 Task: Create a task  Develop a new online platform for job postings and applications , assign it to team member softage.5@softage.net in the project AgileRescue and update the status of the task to  At Risk , set the priority of the task to Medium
Action: Mouse moved to (79, 349)
Screenshot: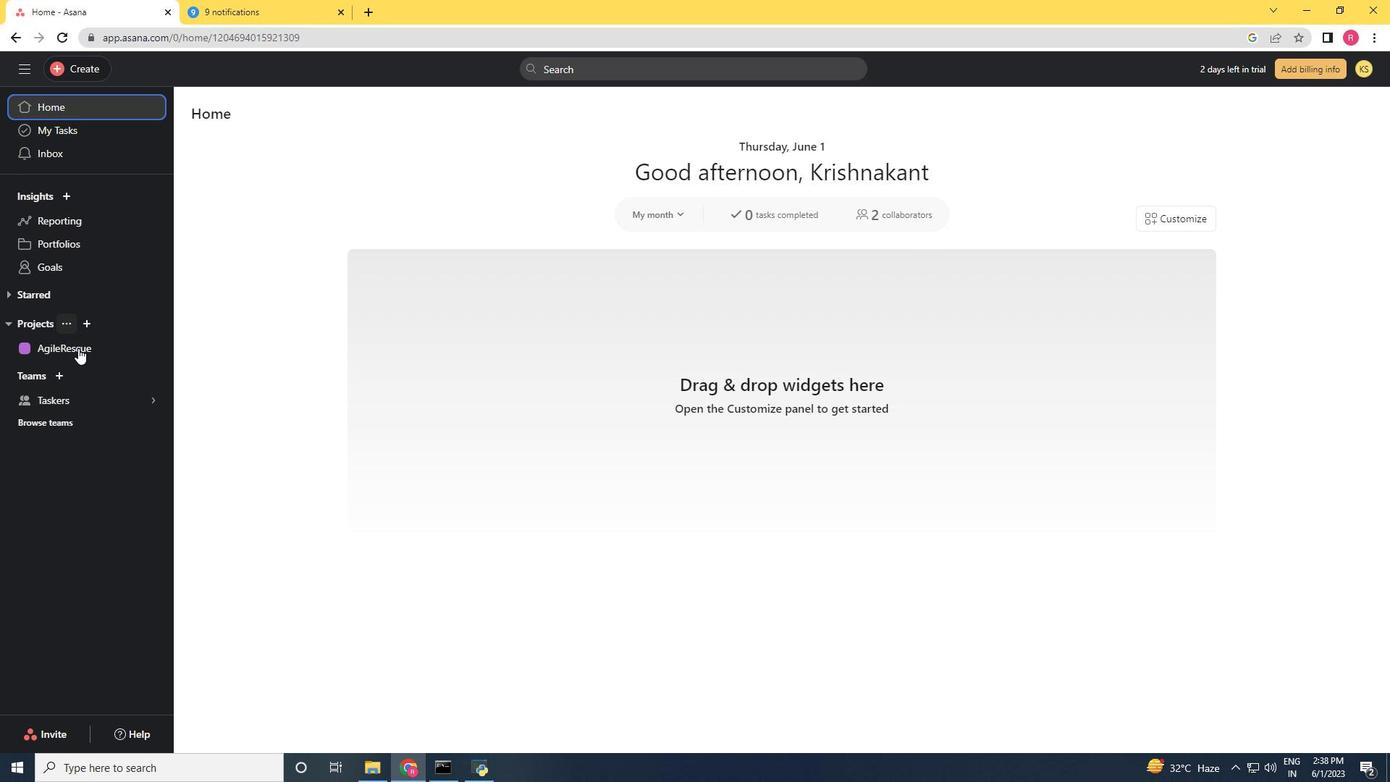 
Action: Mouse pressed left at (79, 349)
Screenshot: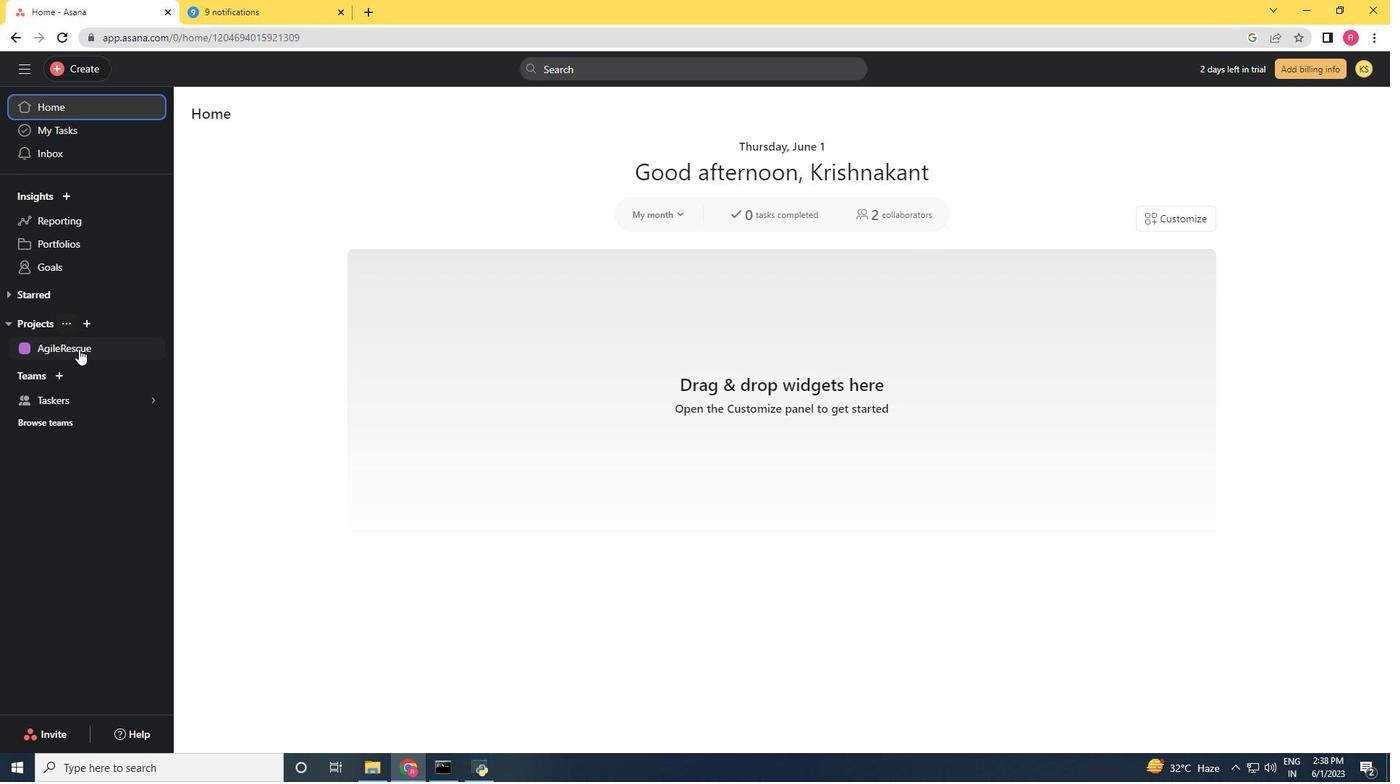 
Action: Mouse moved to (68, 72)
Screenshot: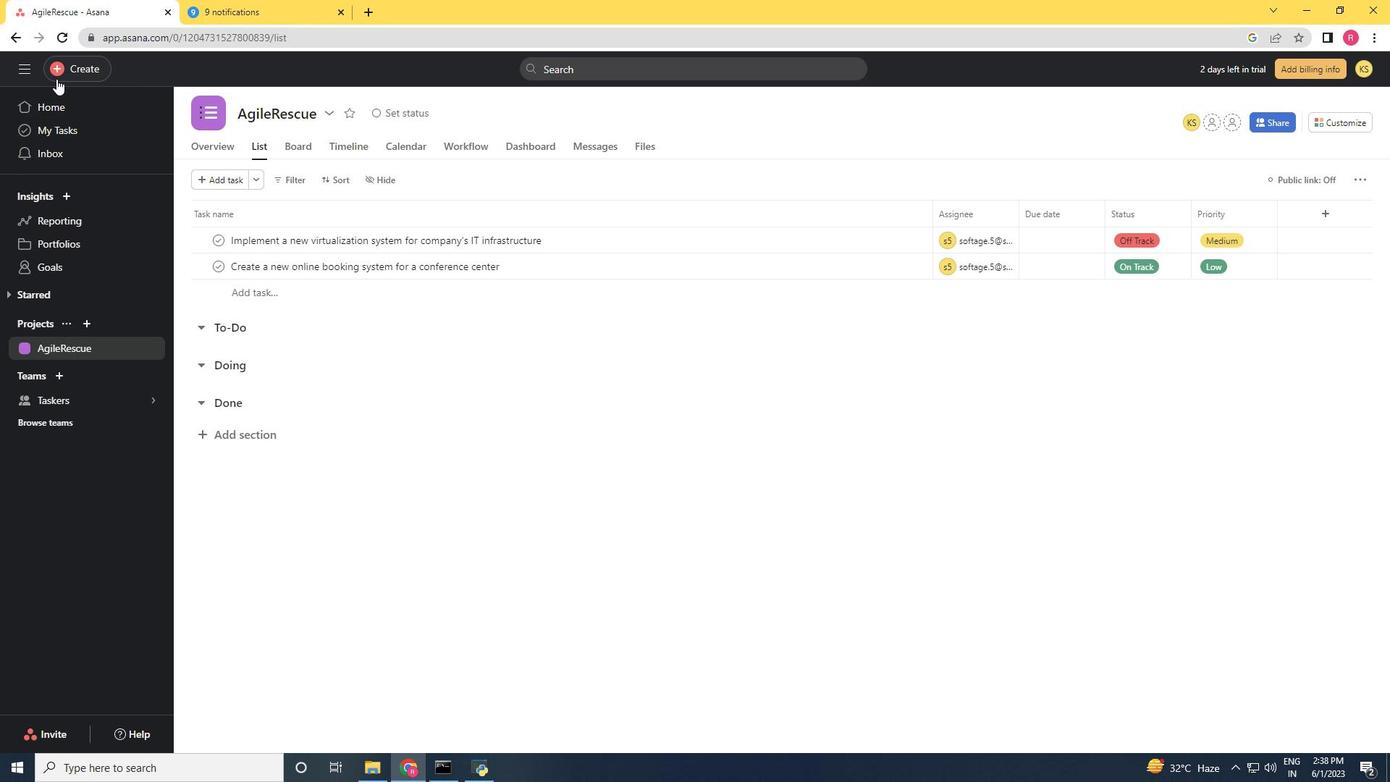 
Action: Mouse pressed left at (68, 72)
Screenshot: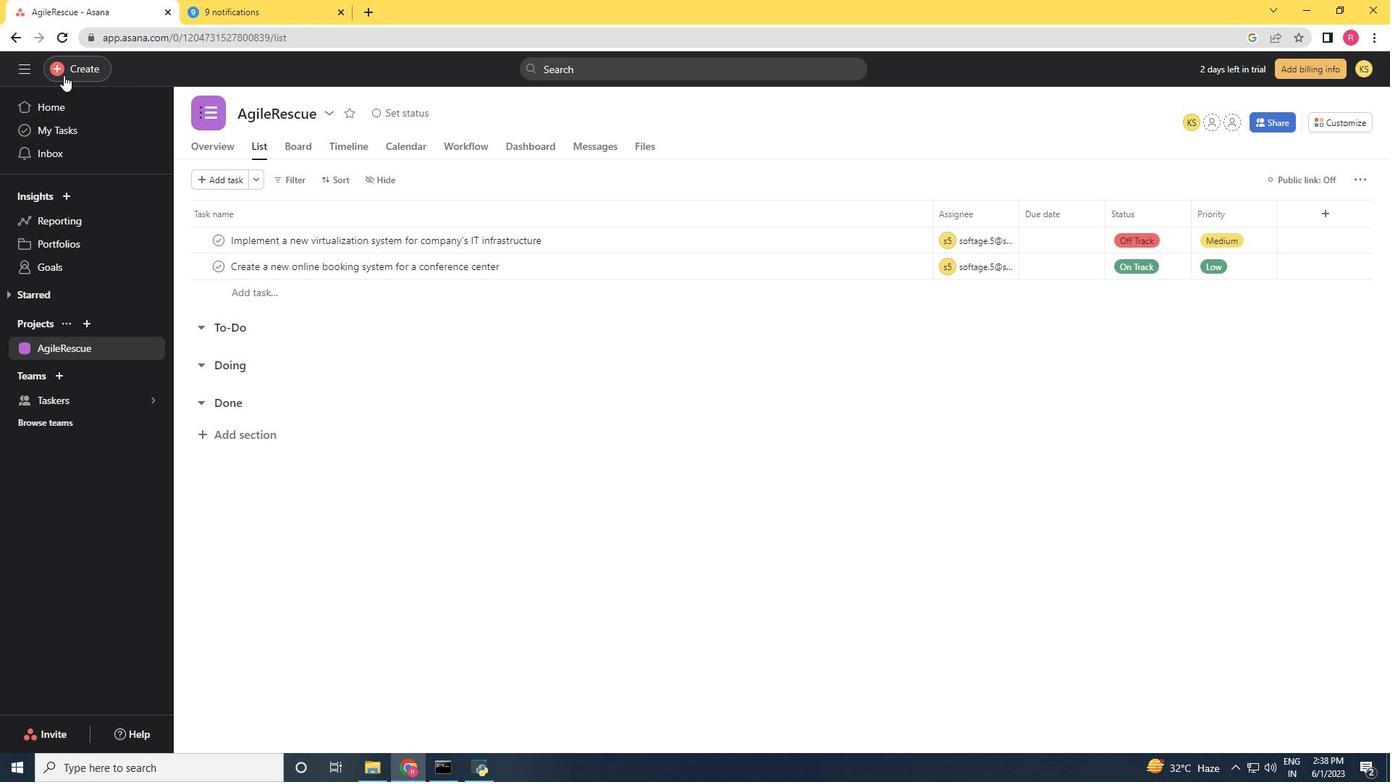 
Action: Mouse moved to (165, 81)
Screenshot: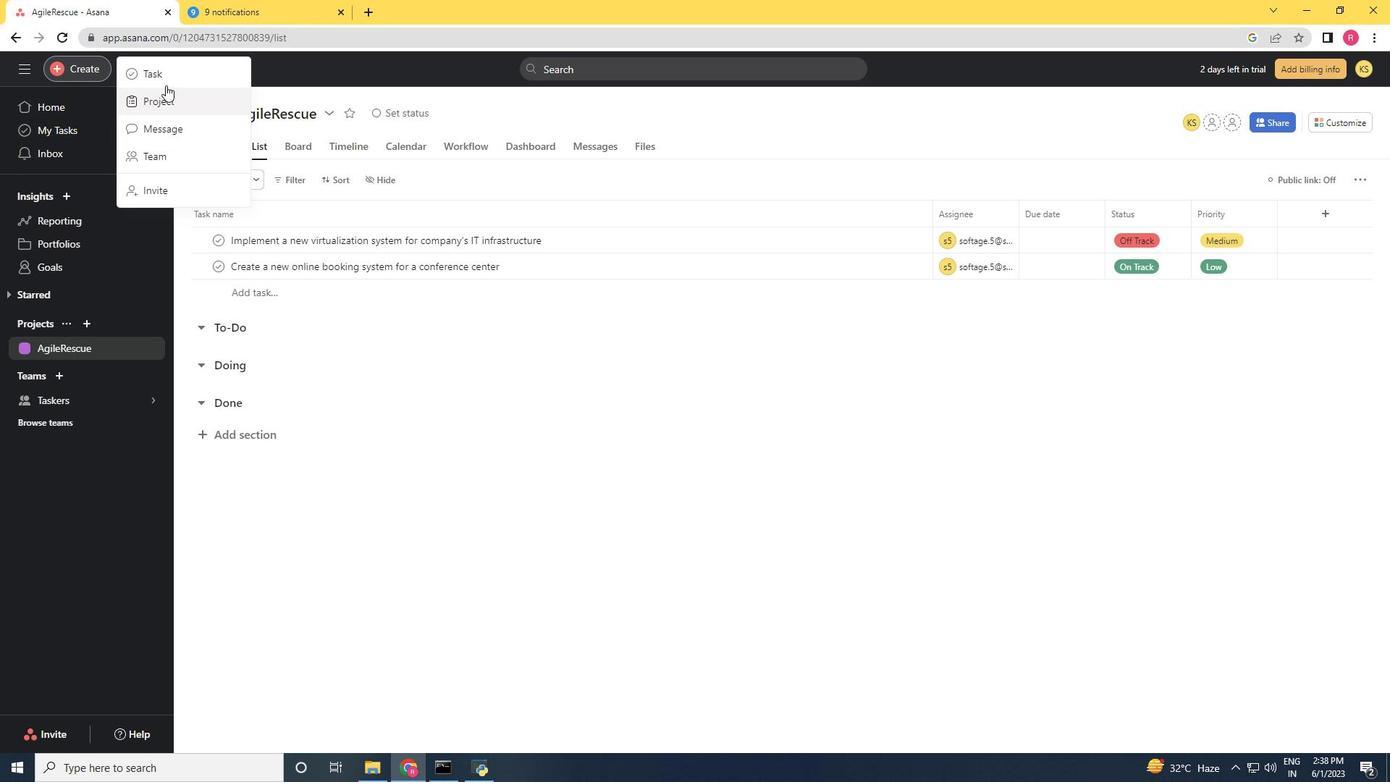 
Action: Mouse pressed left at (165, 81)
Screenshot: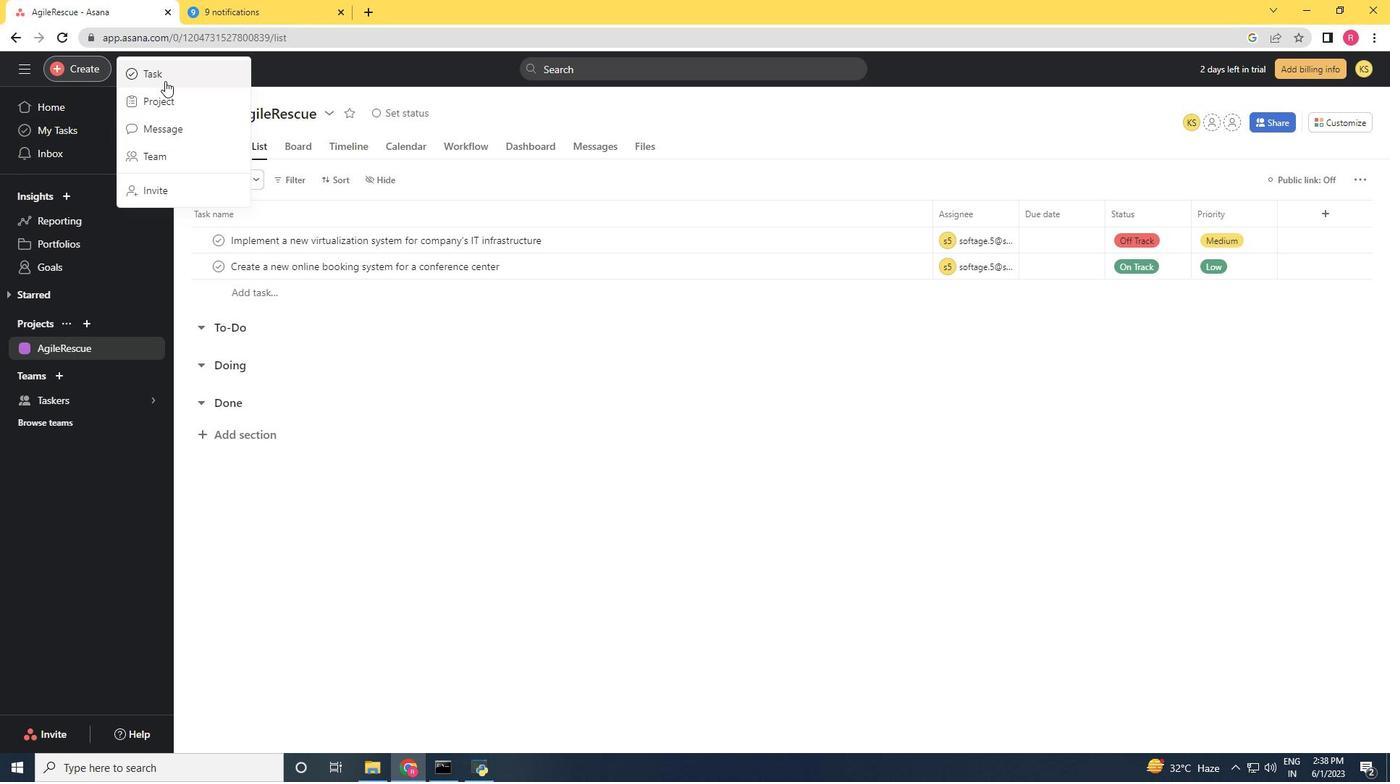 
Action: Mouse moved to (1100, 7)
Screenshot: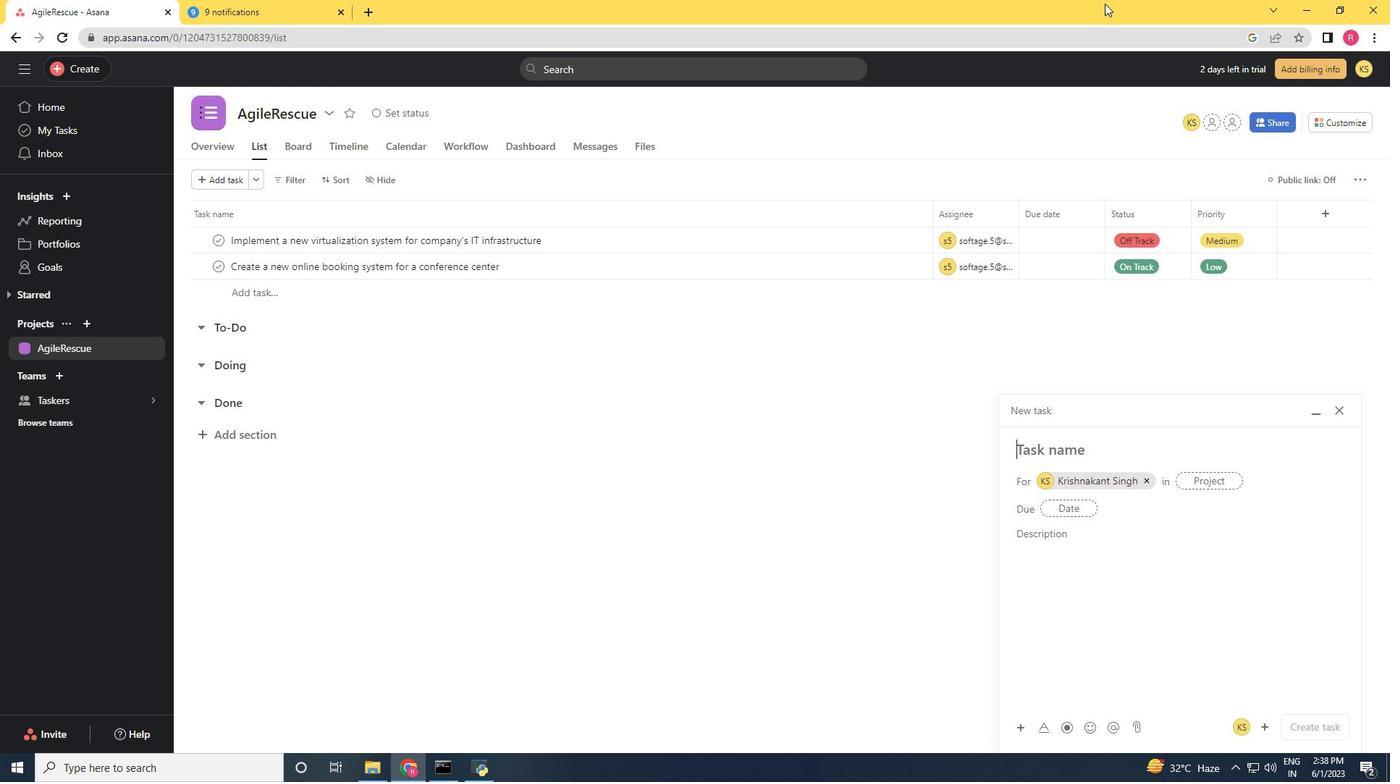 
Action: Key pressed <Key.shift>Develop<Key.space>a<Key.space>new<Key.space>om<Key.backspace>nline<Key.space>platform<Key.space>for<Key.space>job<Key.space>posting<Key.space>and<Key.space>application<Key.space><Key.backspace>s
Screenshot: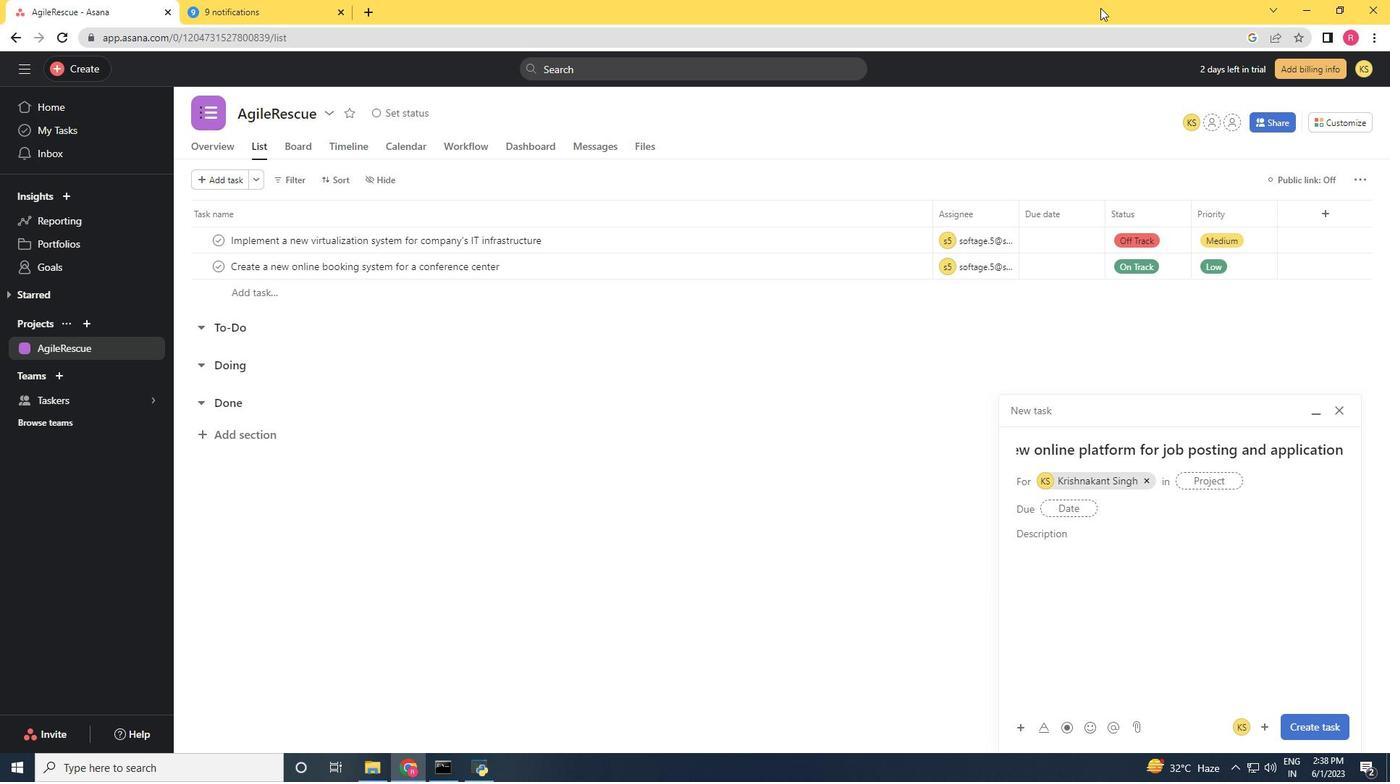 
Action: Mouse moved to (1145, 476)
Screenshot: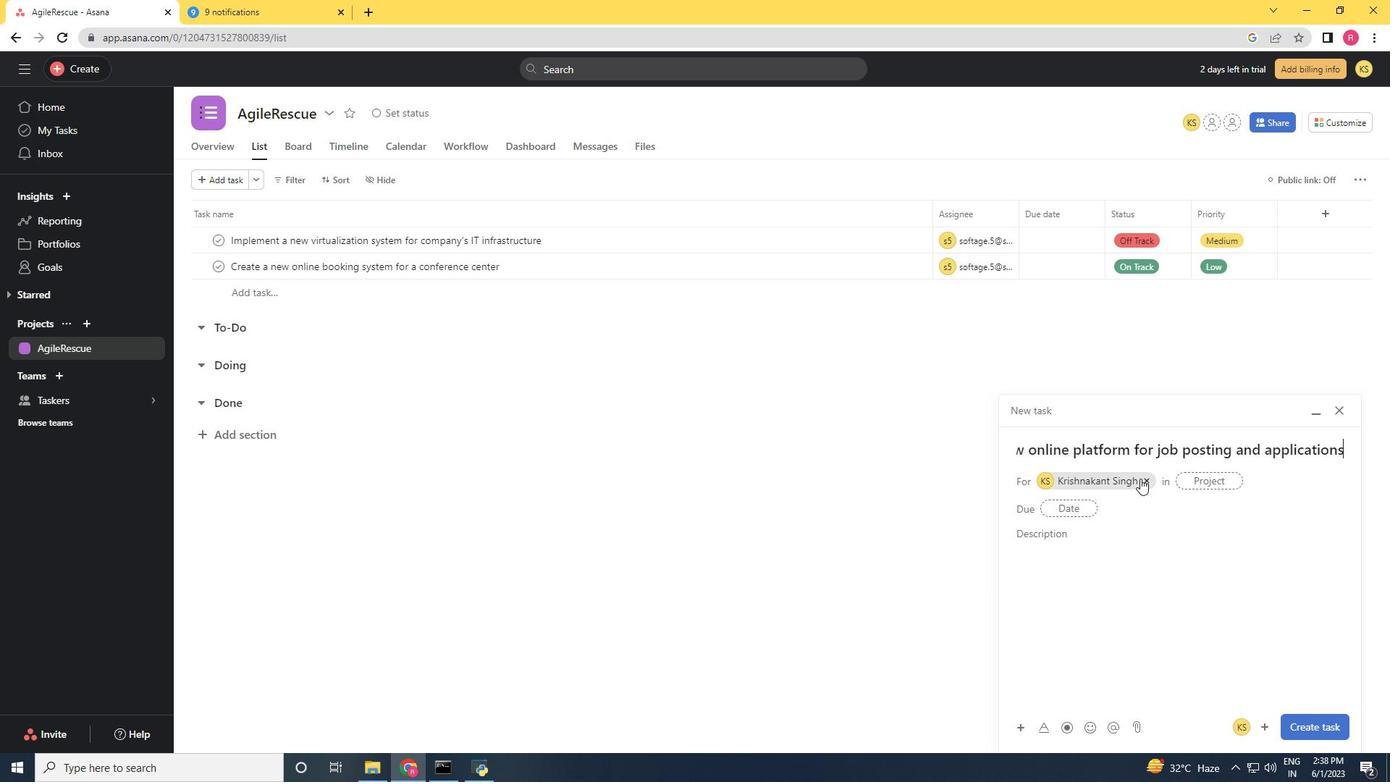 
Action: Mouse pressed left at (1145, 476)
Screenshot: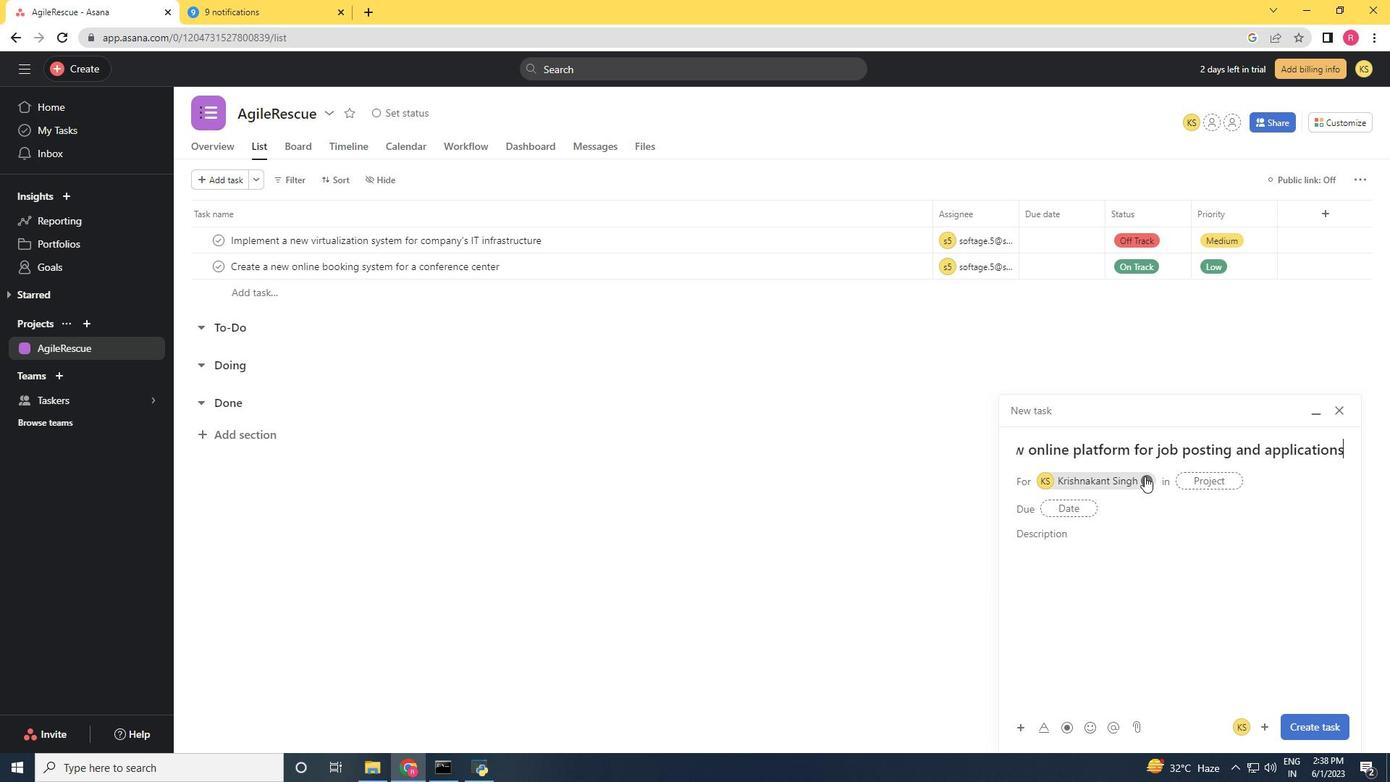 
Action: Mouse moved to (1040, 479)
Screenshot: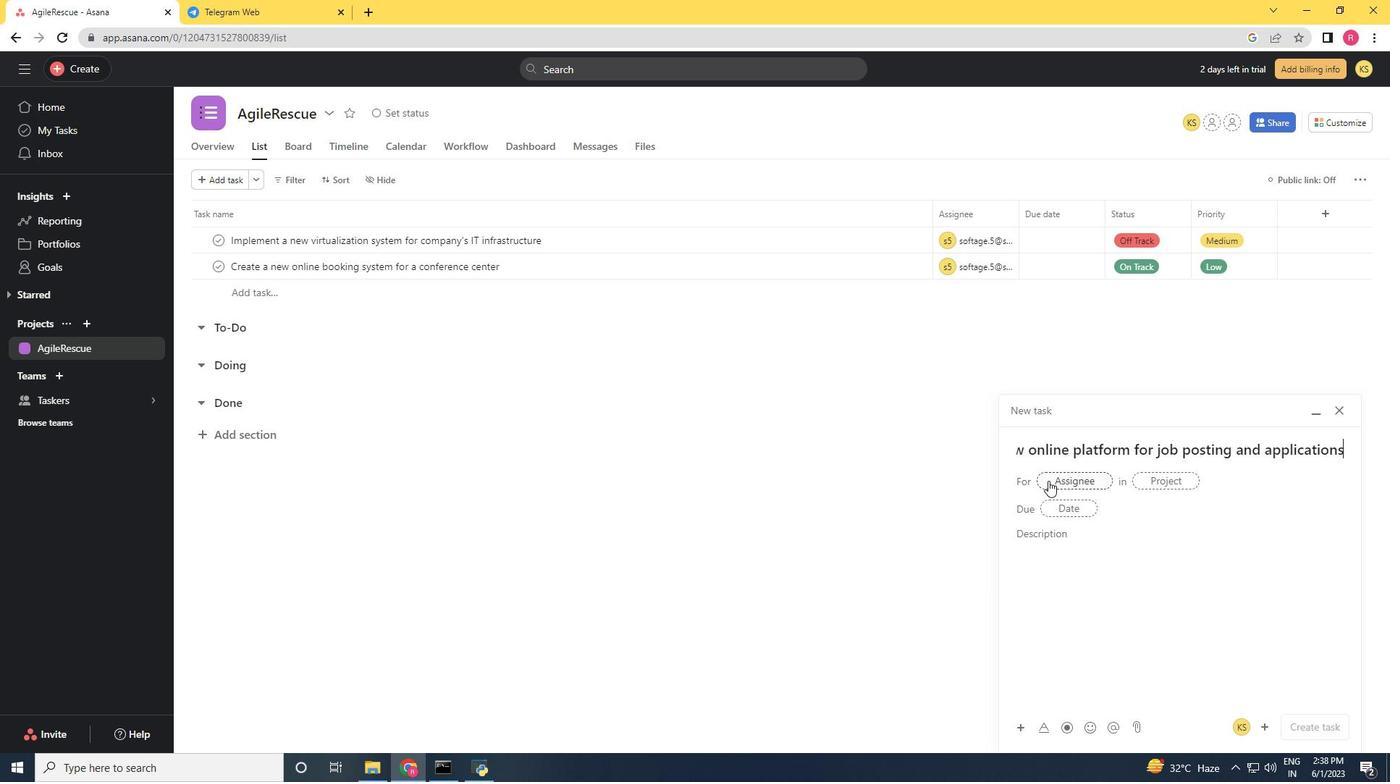 
Action: Mouse pressed left at (1040, 479)
Screenshot: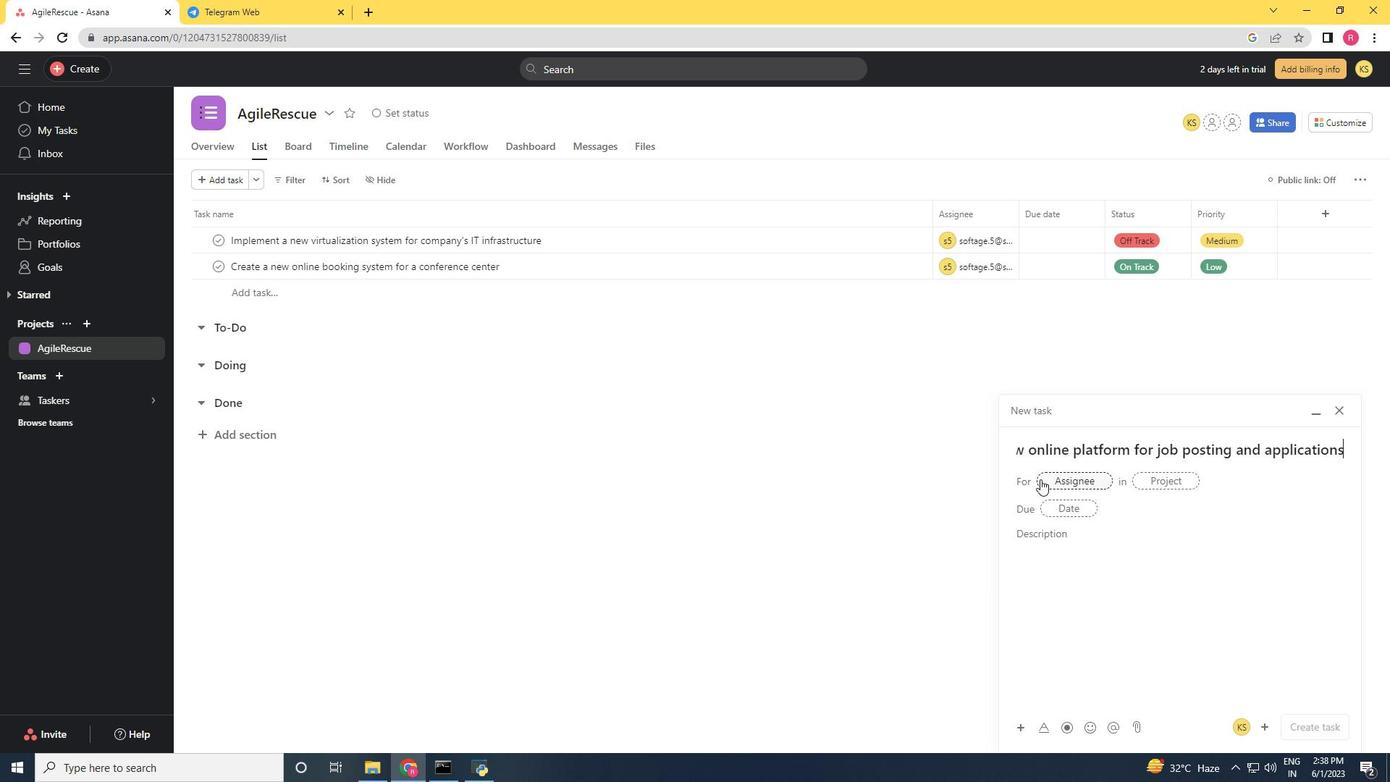 
Action: Mouse moved to (1047, 479)
Screenshot: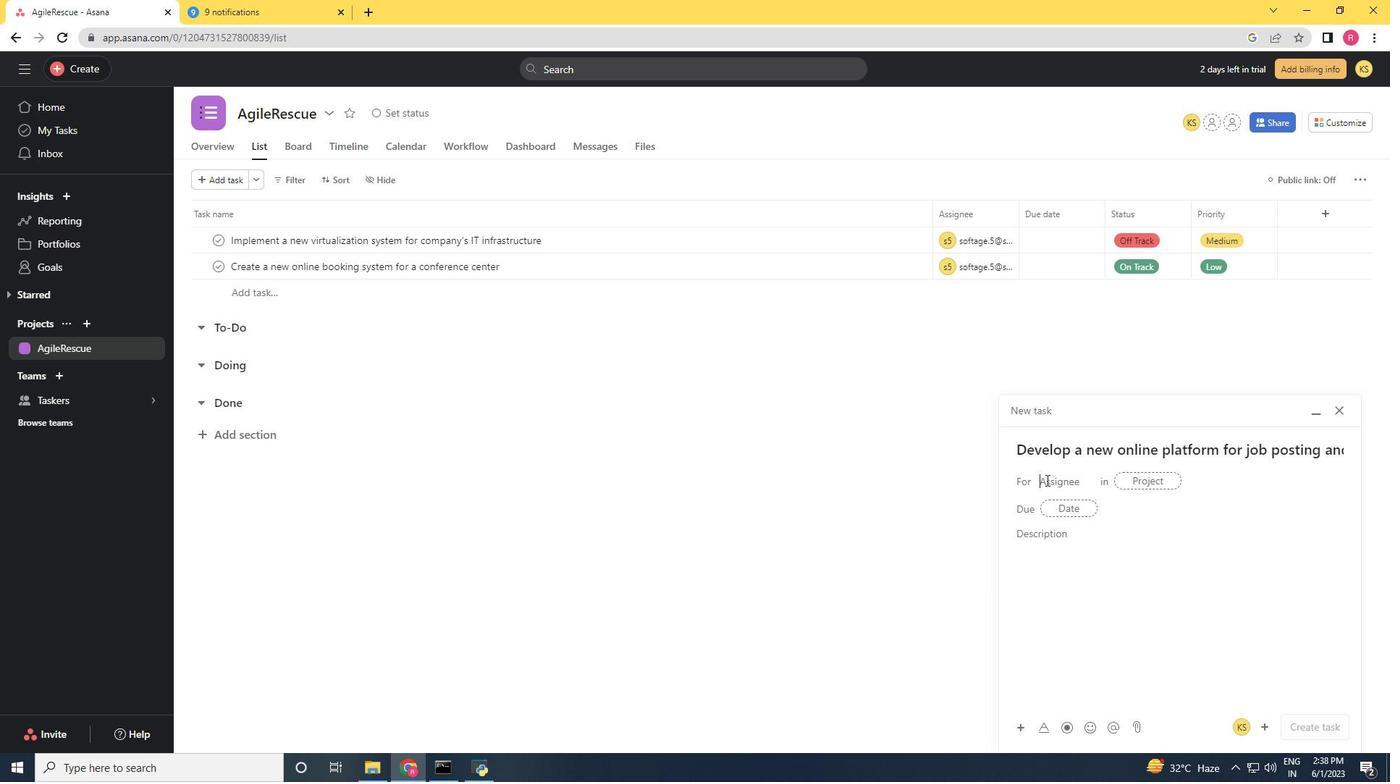 
Action: Key pressed softage.5<Key.shift>@softage.net
Screenshot: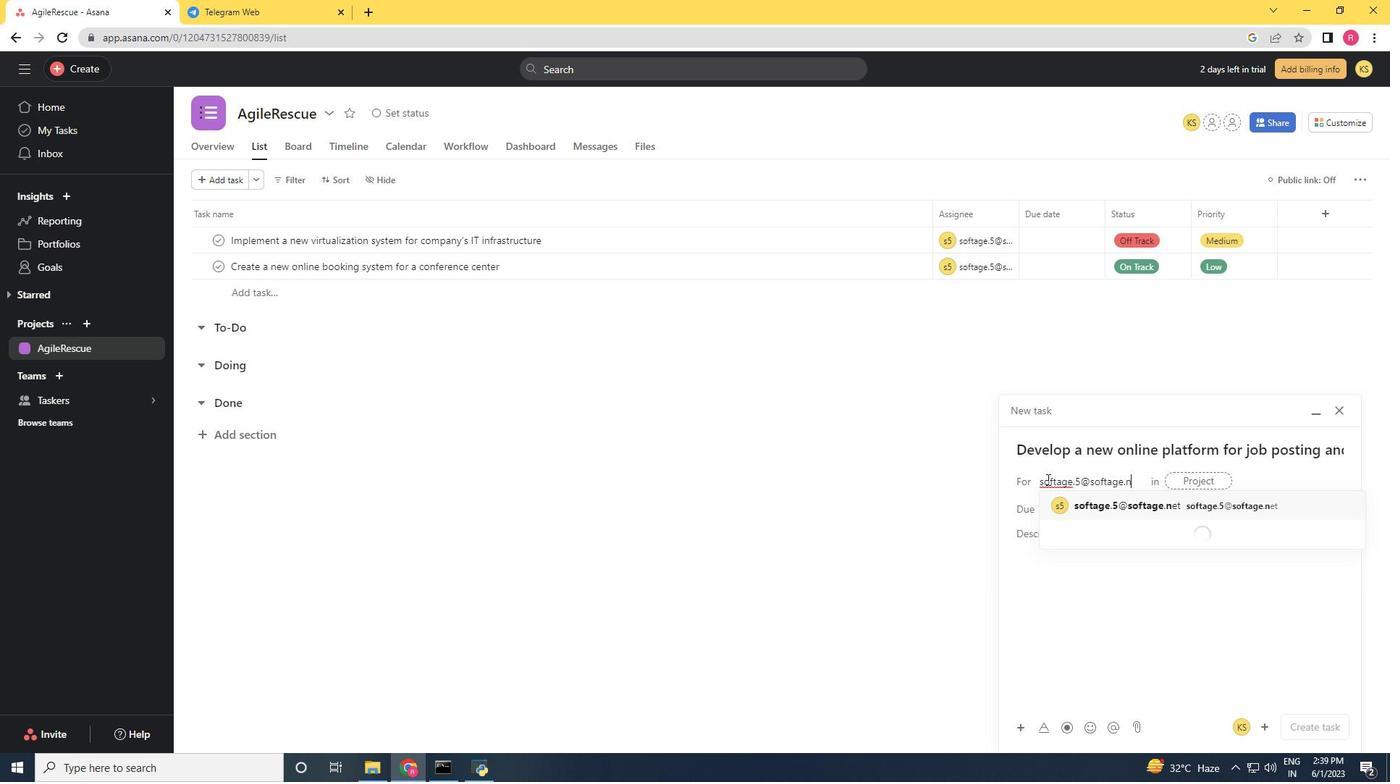 
Action: Mouse moved to (1114, 512)
Screenshot: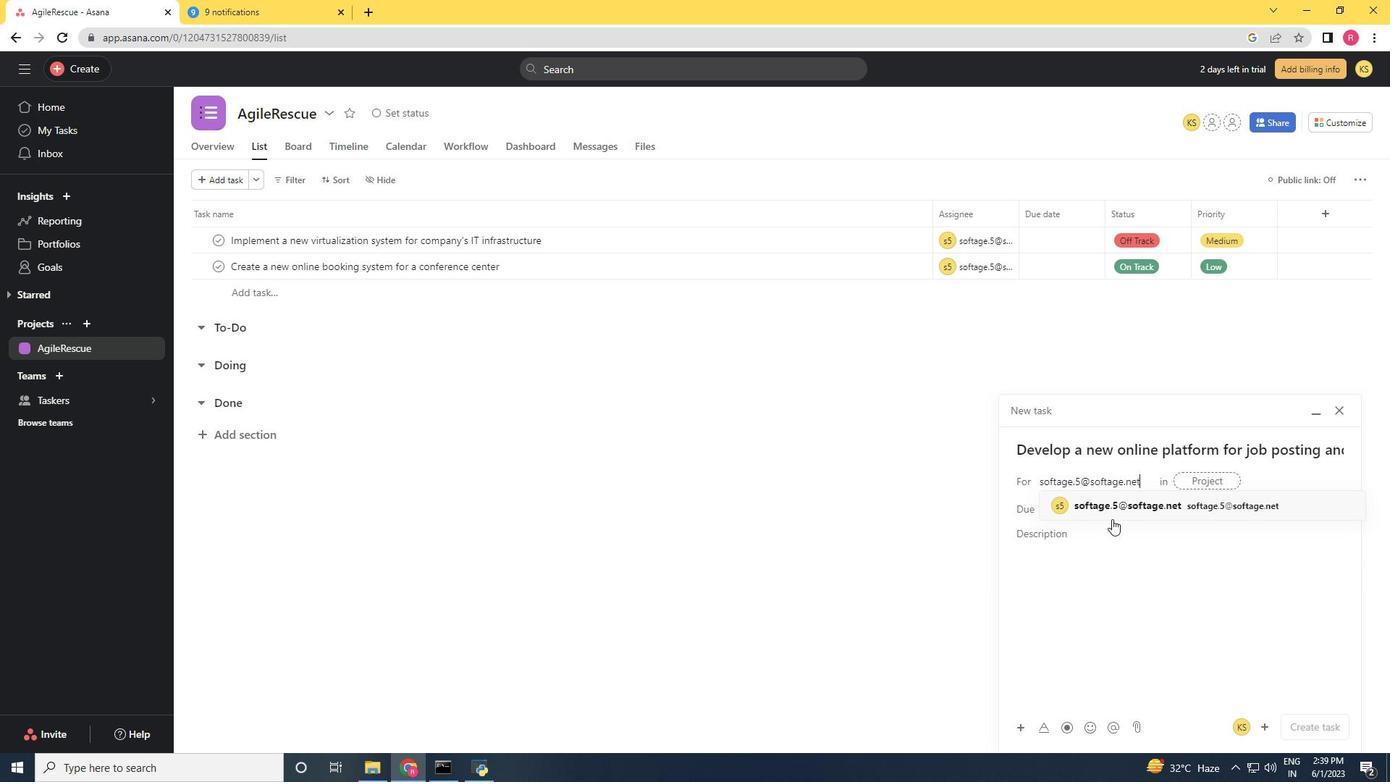 
Action: Mouse pressed left at (1114, 512)
Screenshot: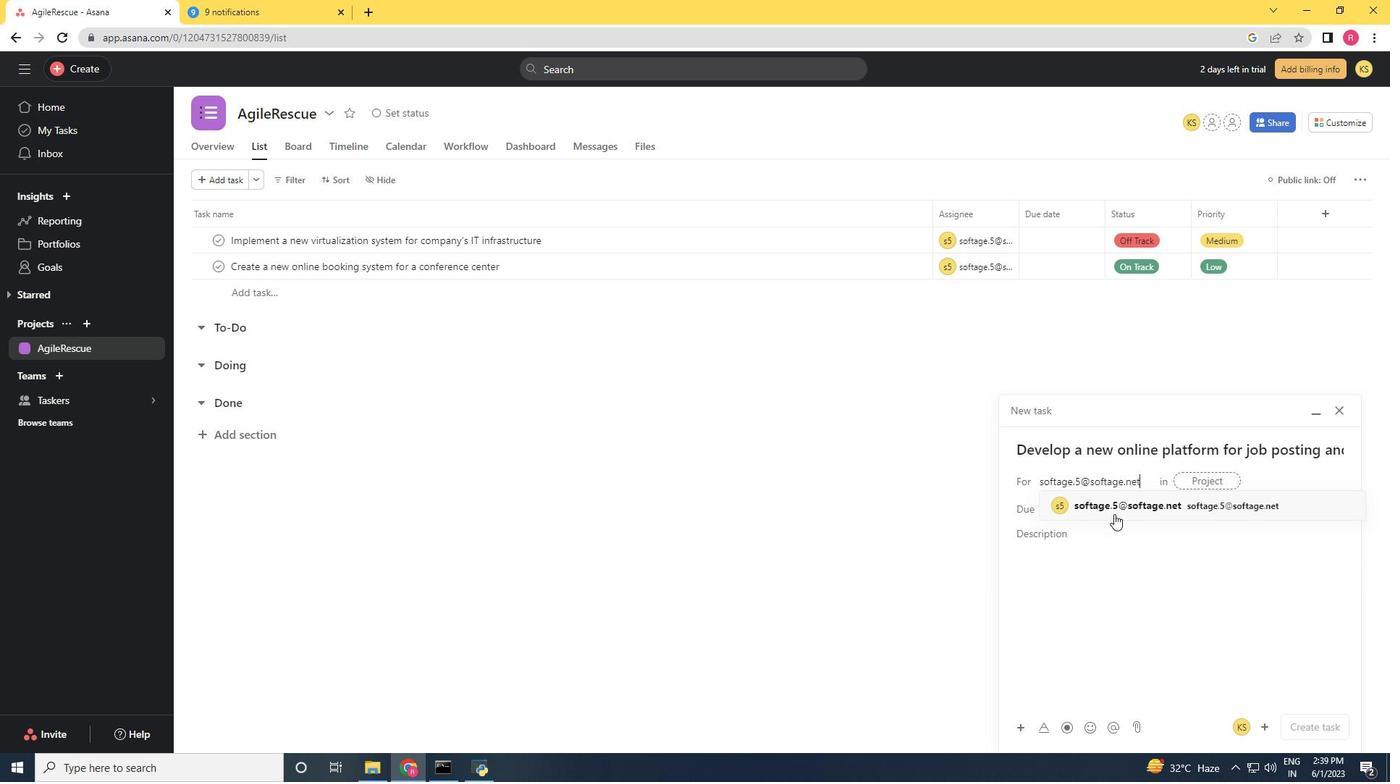 
Action: Mouse moved to (974, 541)
Screenshot: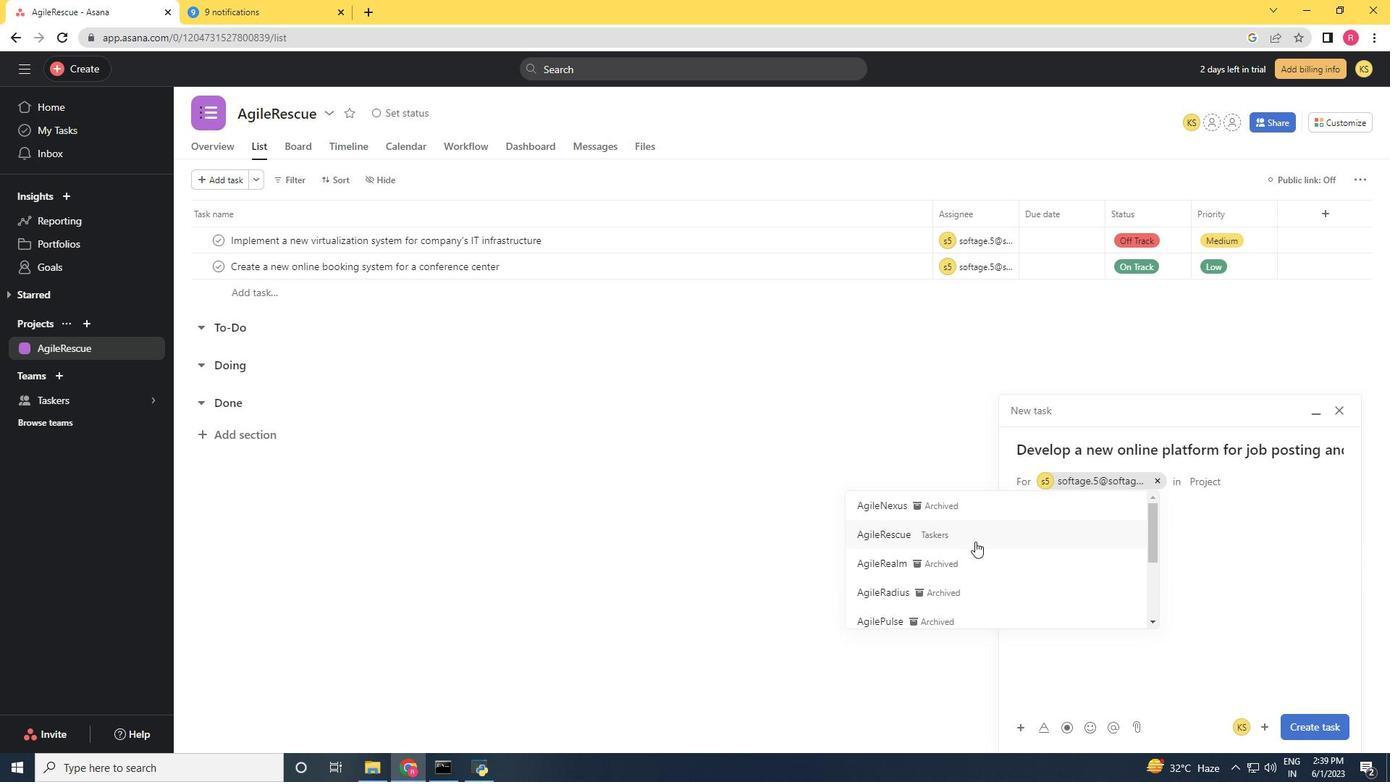 
Action: Mouse pressed left at (974, 541)
Screenshot: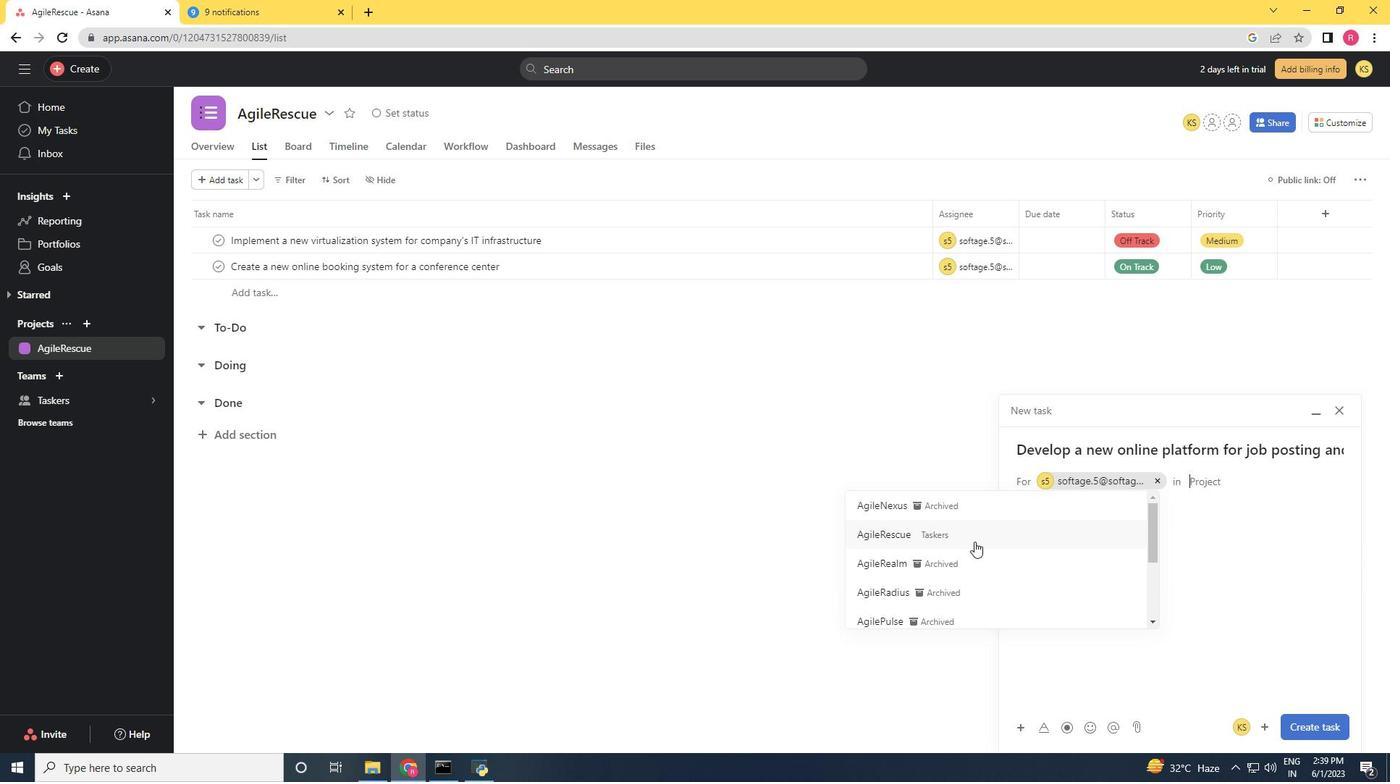 
Action: Mouse moved to (1091, 535)
Screenshot: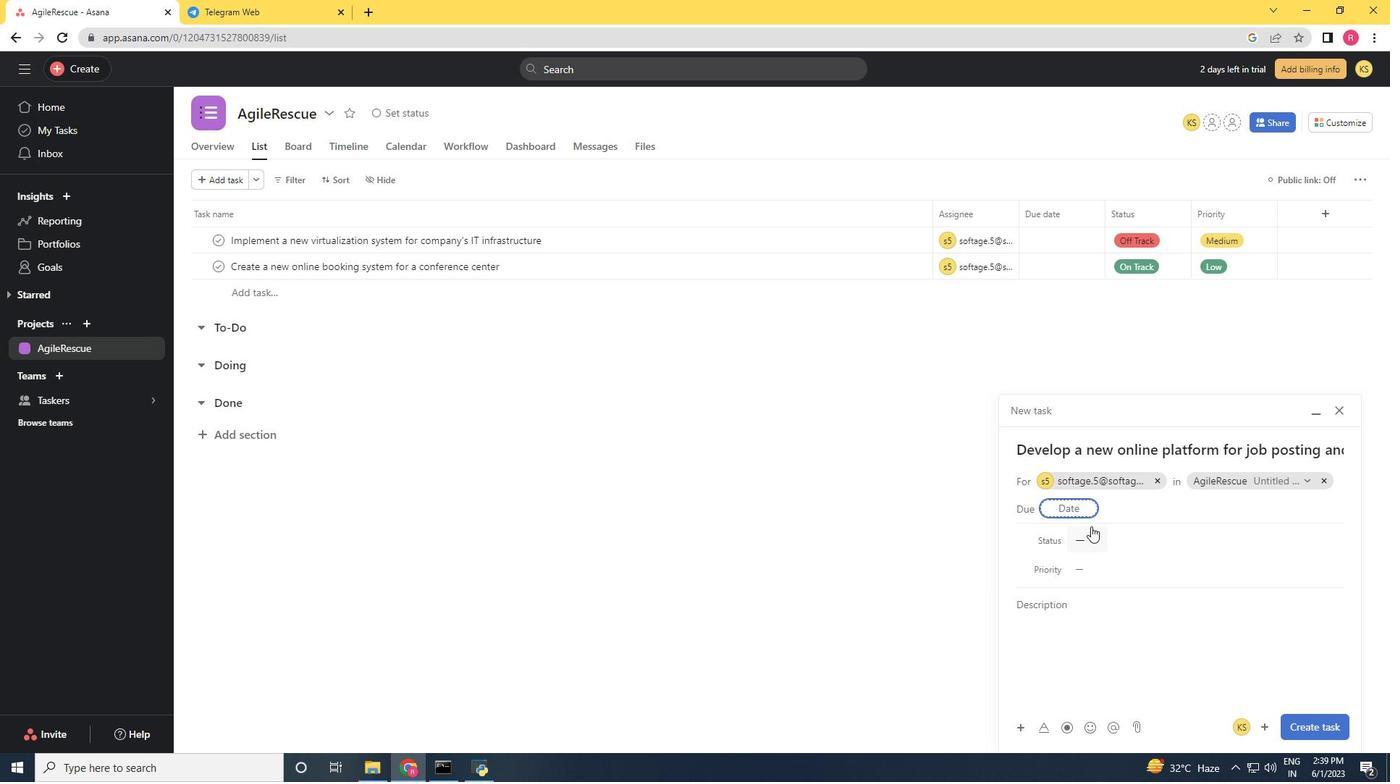 
Action: Mouse pressed left at (1091, 535)
Screenshot: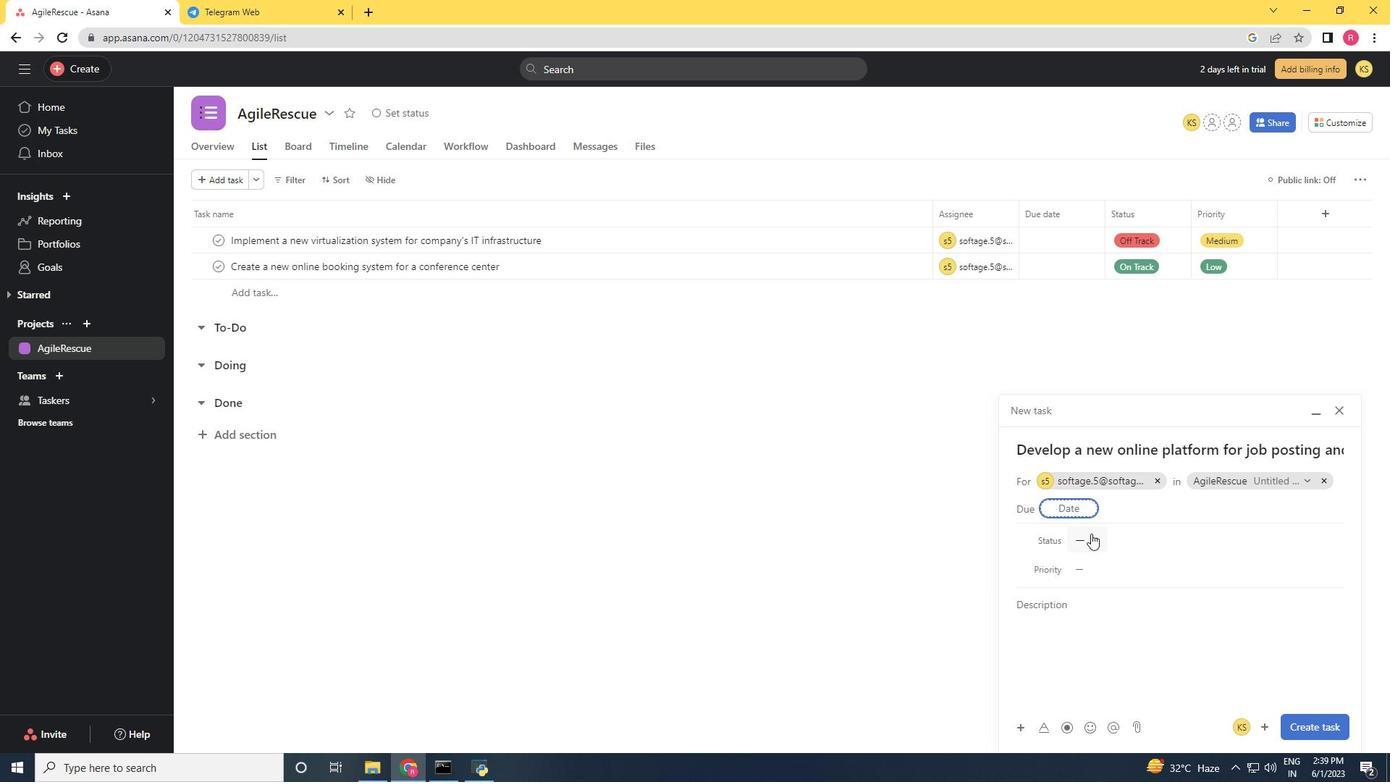 
Action: Mouse moved to (1131, 638)
Screenshot: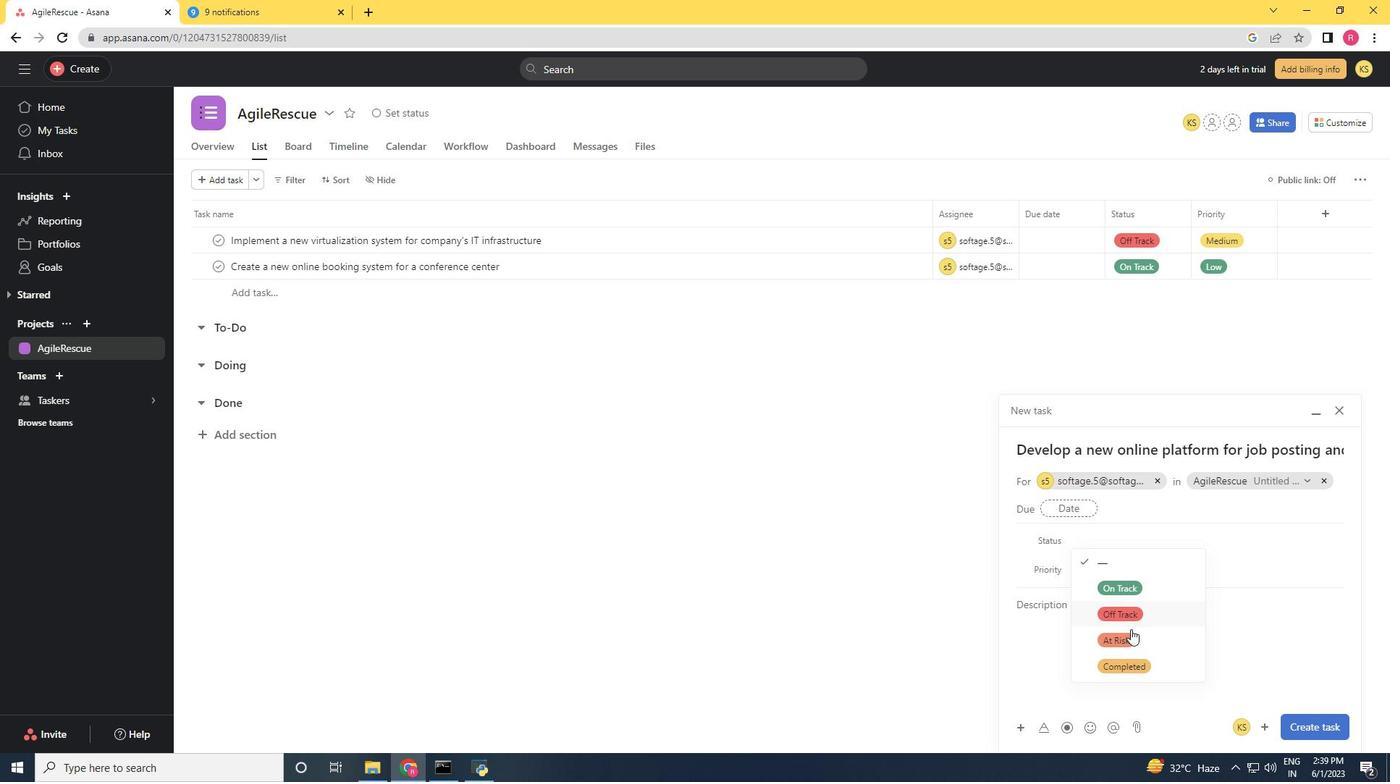 
Action: Mouse pressed left at (1131, 638)
Screenshot: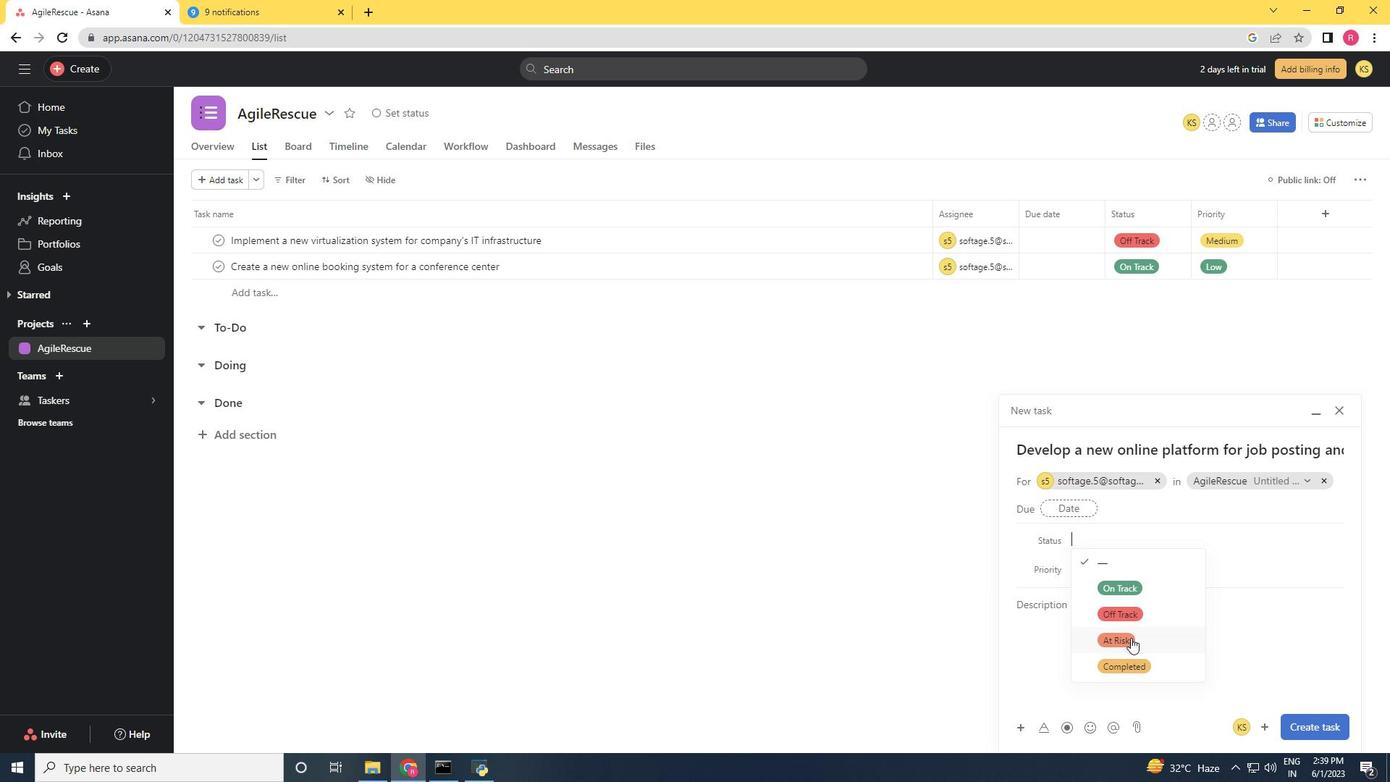 
Action: Mouse moved to (1092, 569)
Screenshot: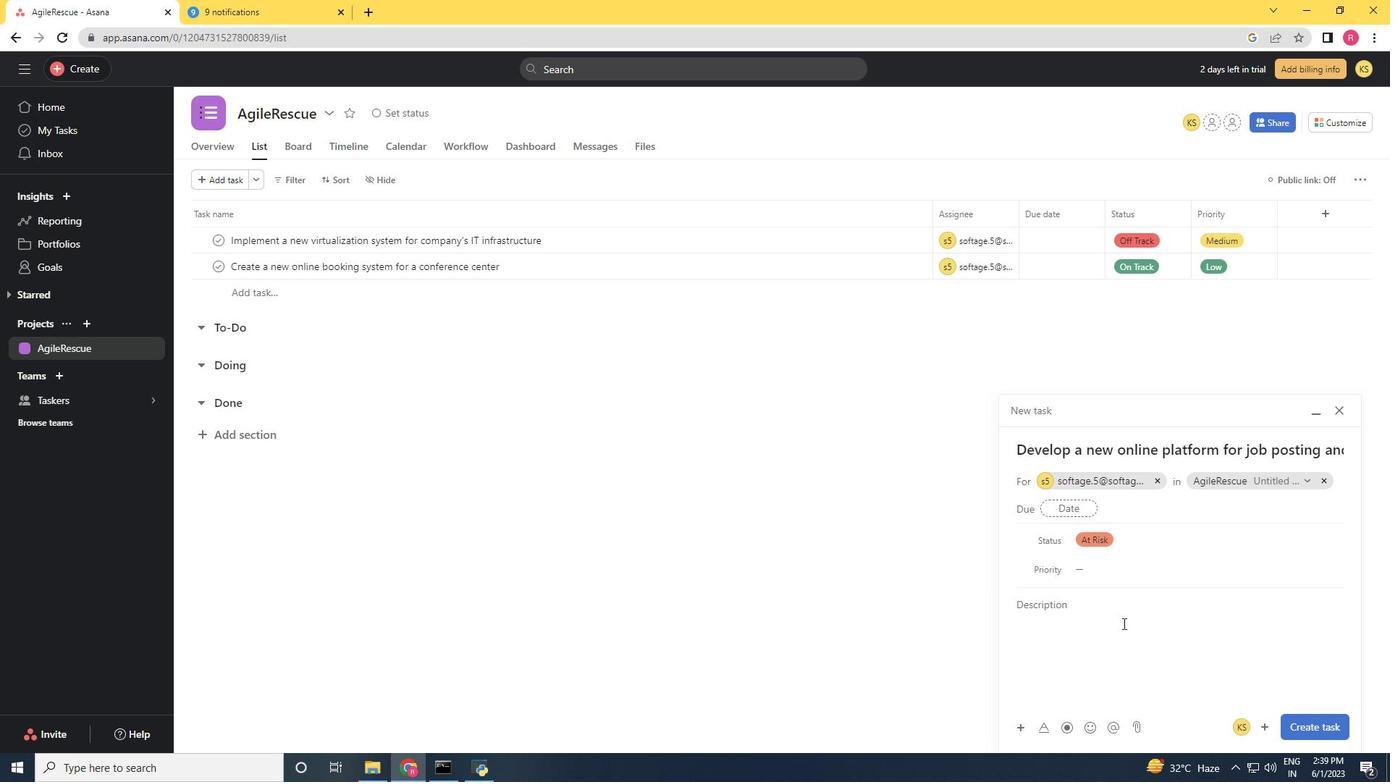 
Action: Mouse pressed left at (1092, 569)
Screenshot: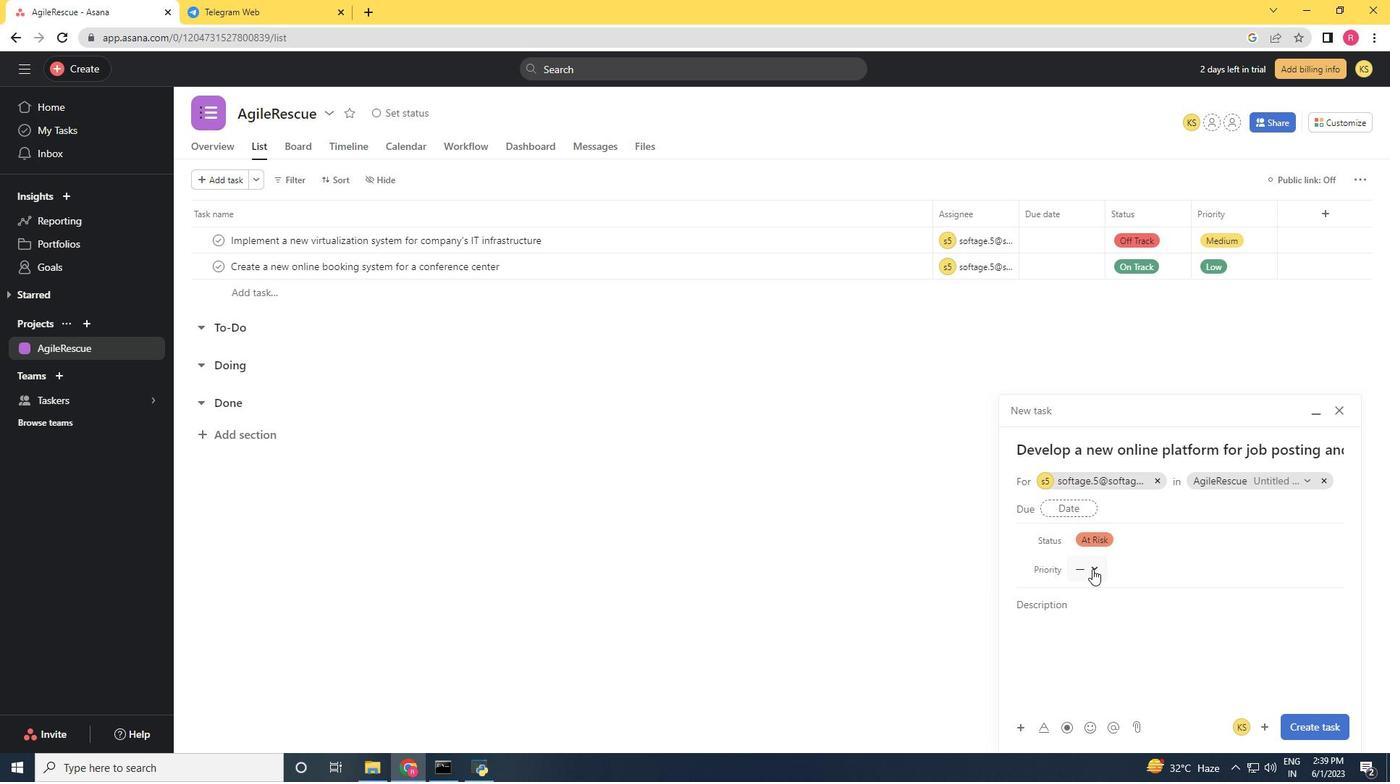 
Action: Mouse moved to (1120, 642)
Screenshot: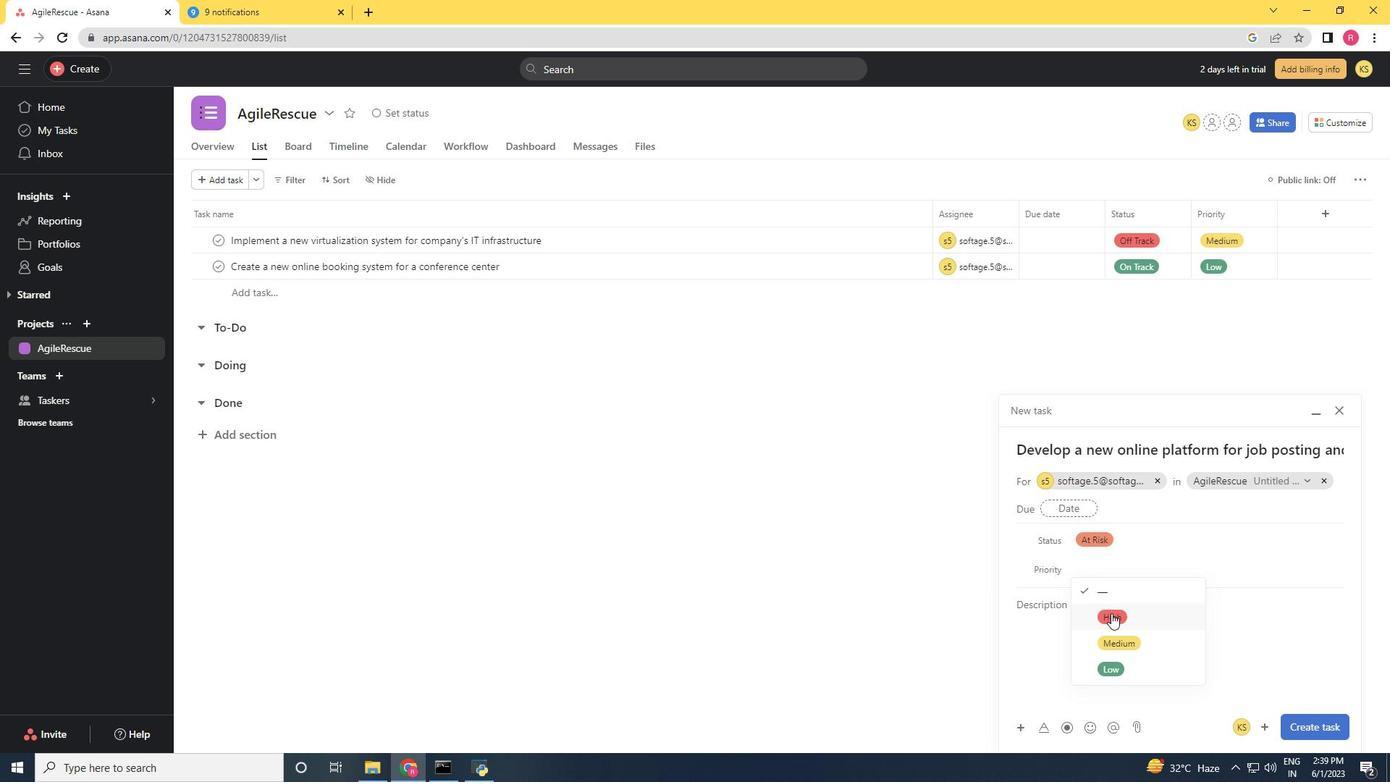
Action: Mouse pressed left at (1120, 642)
Screenshot: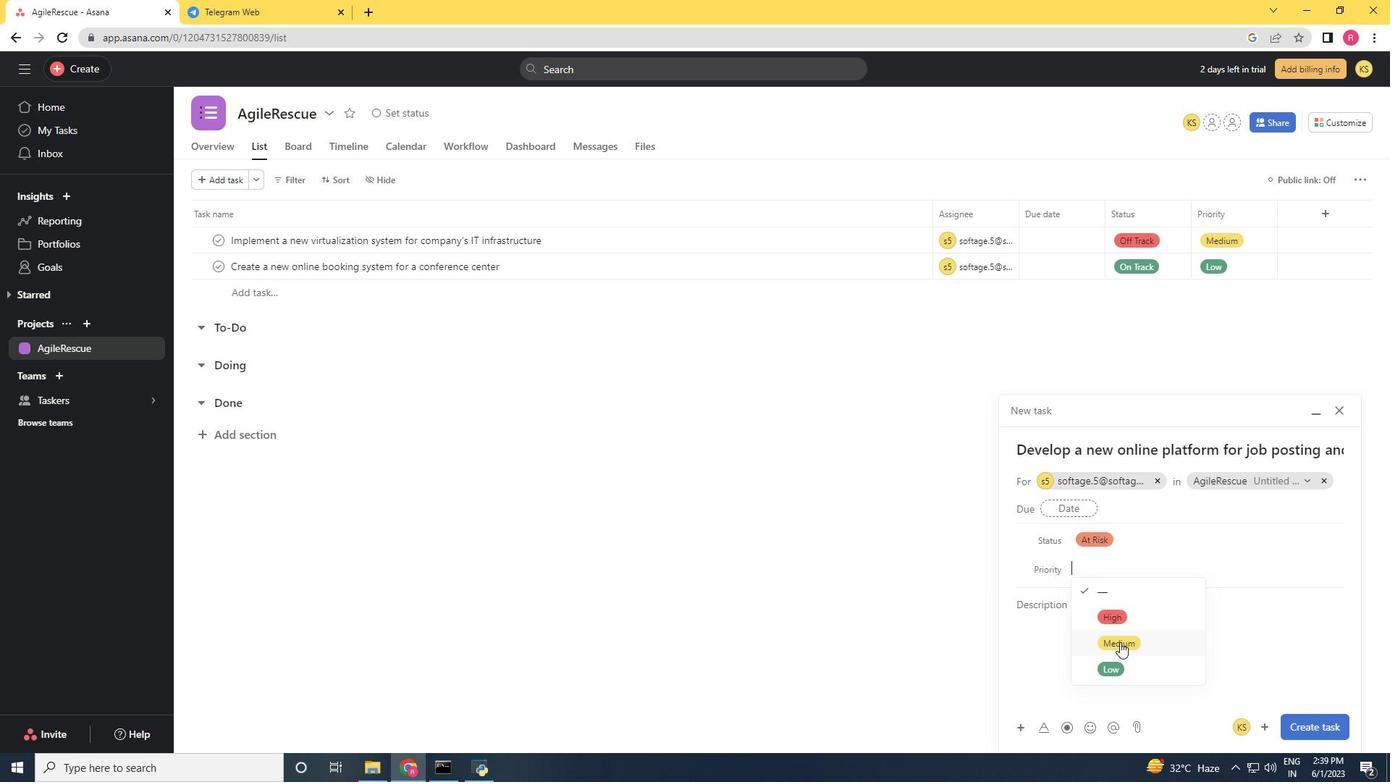
Action: Mouse moved to (1303, 722)
Screenshot: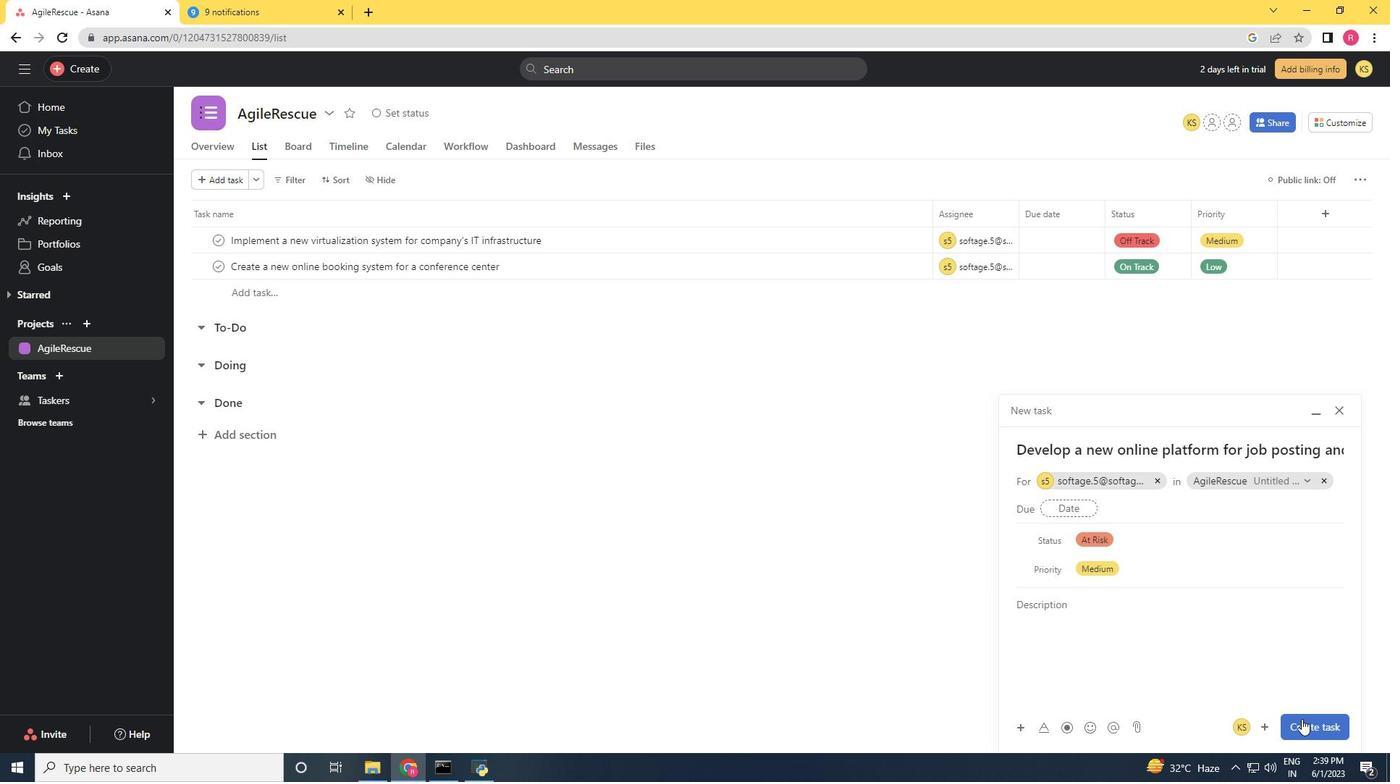 
Action: Mouse pressed left at (1303, 722)
Screenshot: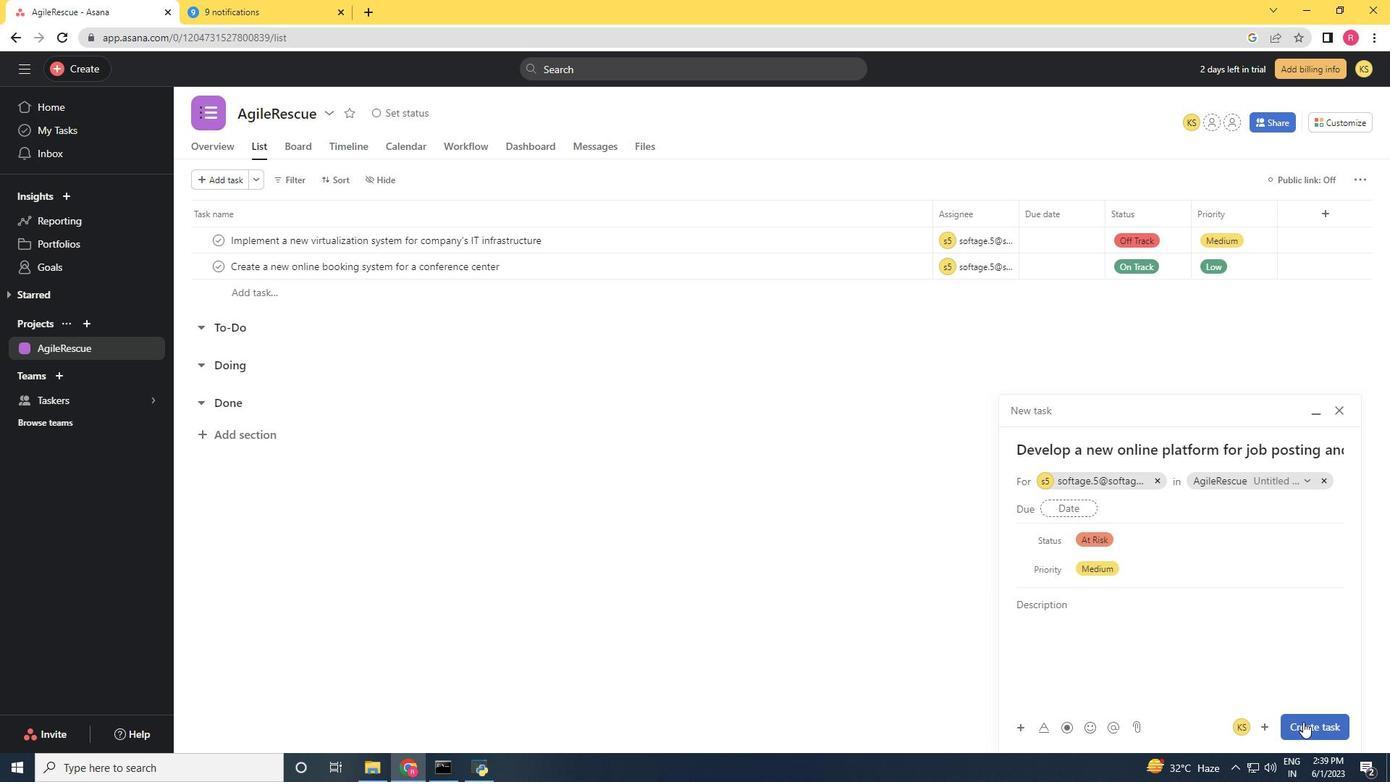 
Action: Mouse moved to (1202, 652)
Screenshot: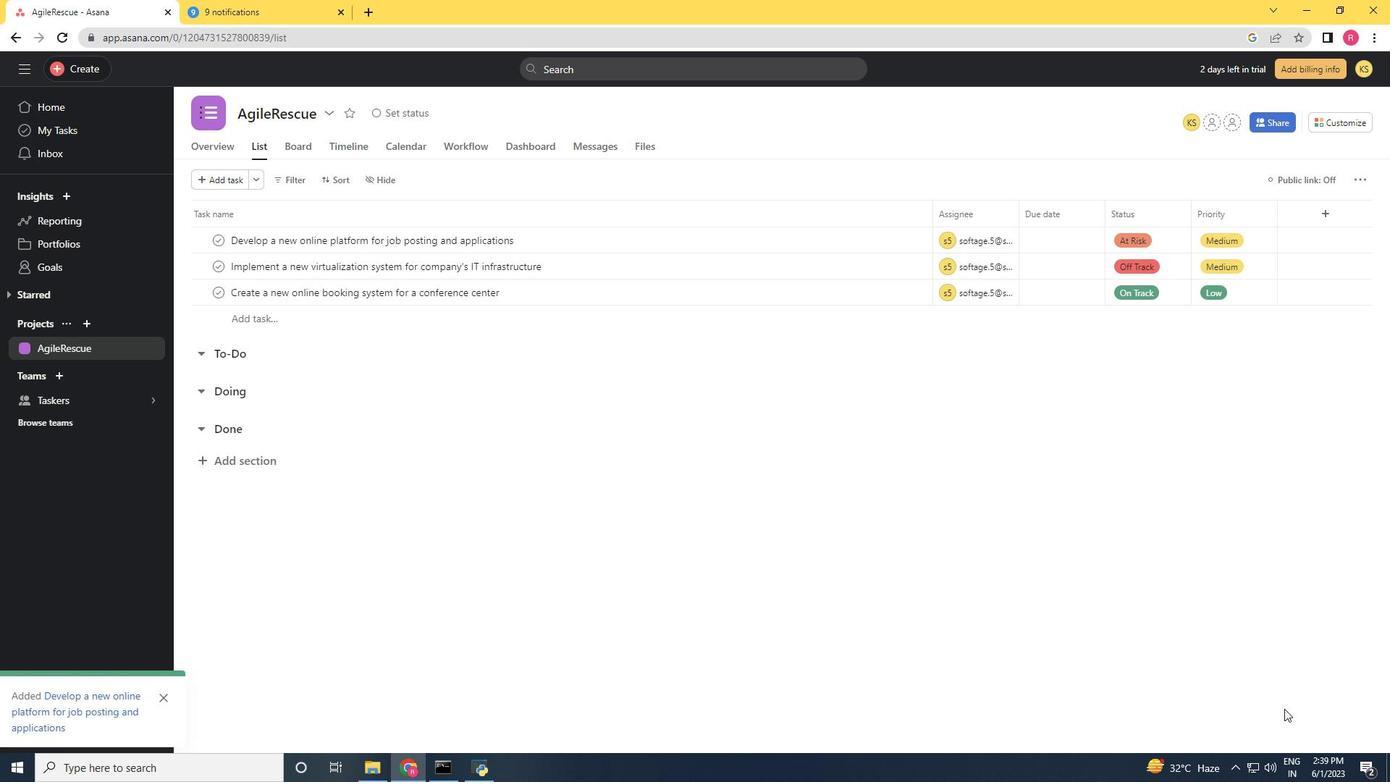 
